 Task: Create a board button that moves all the cards in the list "Progress Report" on board "Trello first" to list "Progress report".
Action: Mouse pressed left at (407, 255)
Screenshot: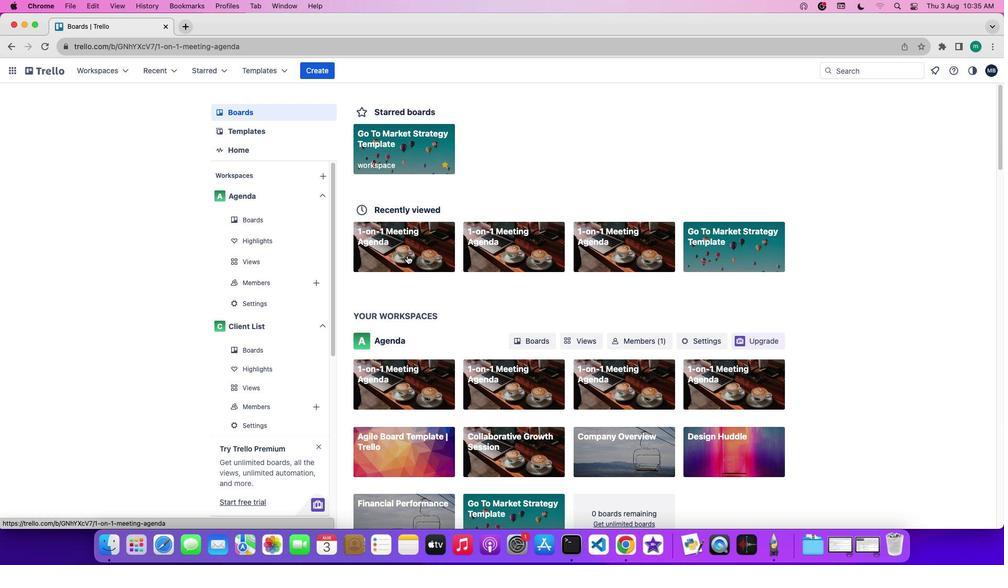 
Action: Mouse pressed left at (407, 255)
Screenshot: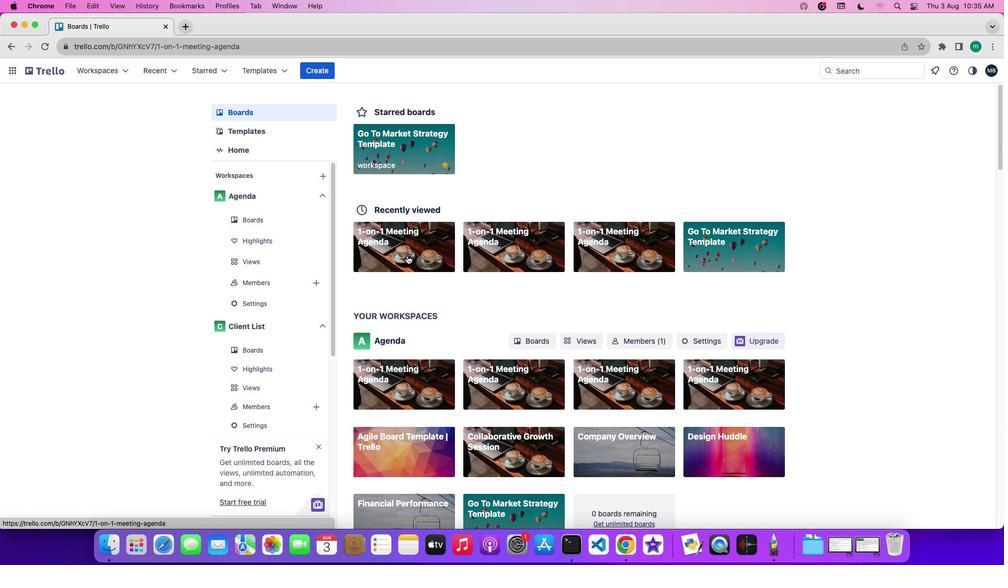 
Action: Mouse moved to (931, 241)
Screenshot: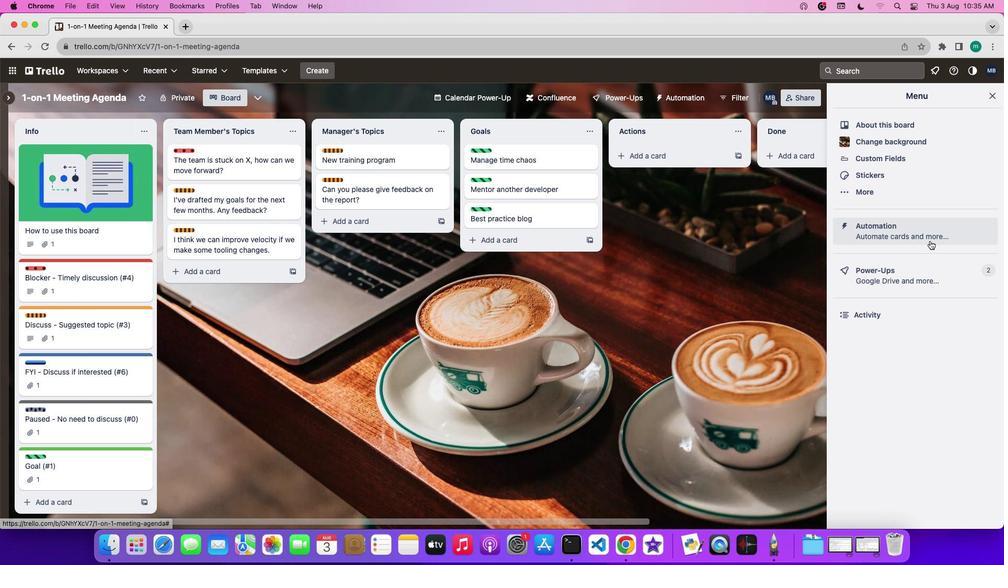 
Action: Mouse pressed left at (931, 241)
Screenshot: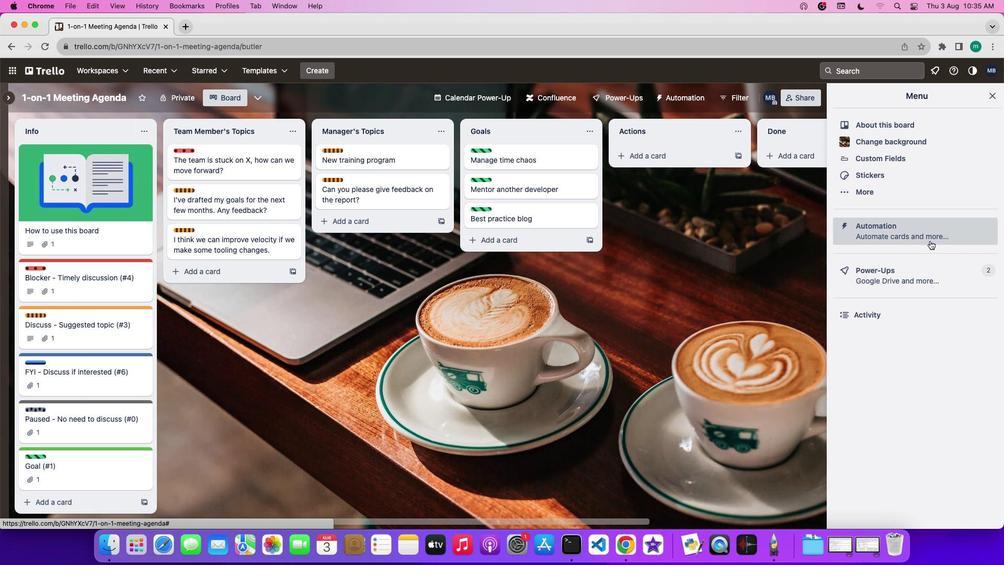 
Action: Mouse moved to (69, 288)
Screenshot: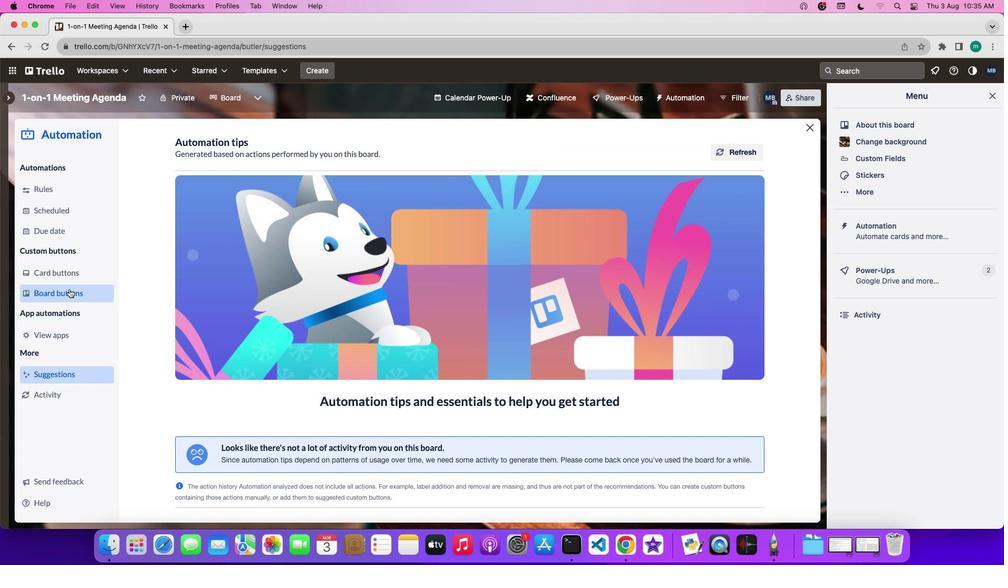 
Action: Mouse pressed left at (69, 288)
Screenshot: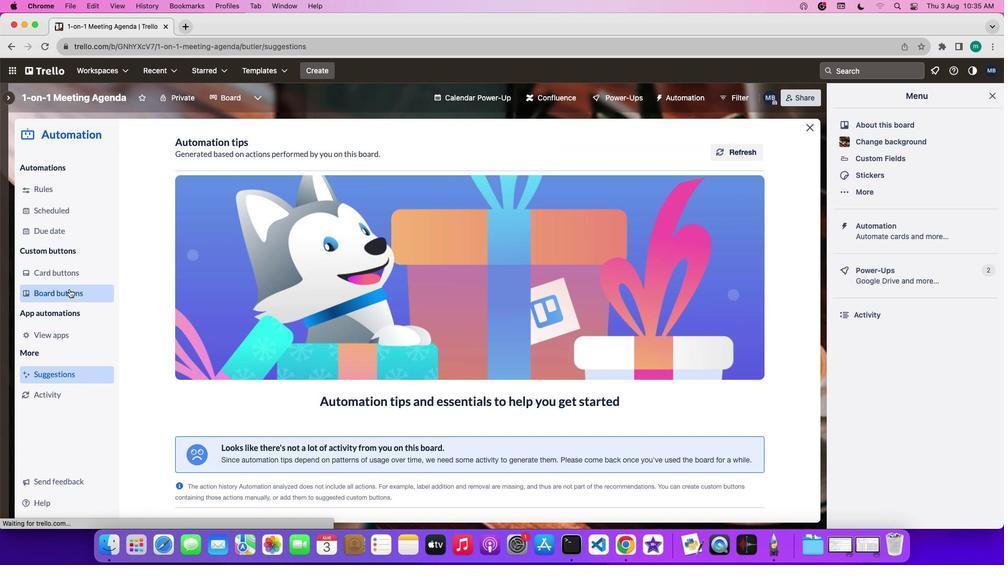 
Action: Mouse moved to (210, 362)
Screenshot: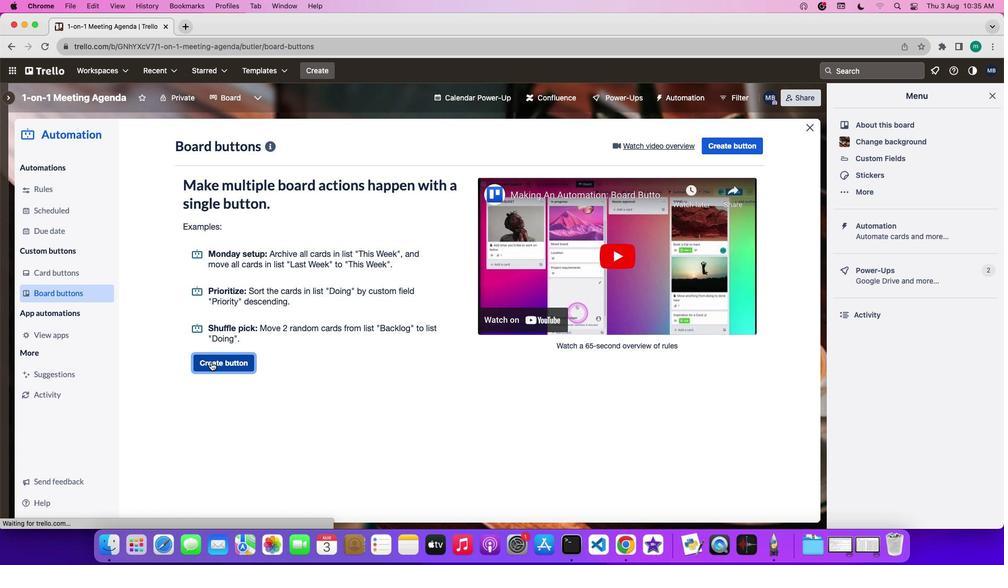 
Action: Mouse pressed left at (210, 362)
Screenshot: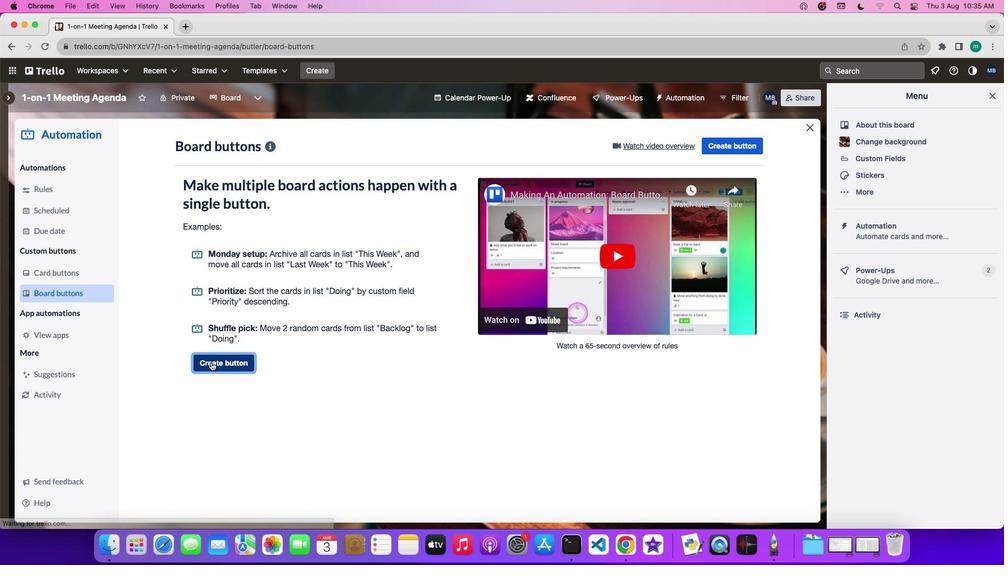 
Action: Mouse moved to (372, 293)
Screenshot: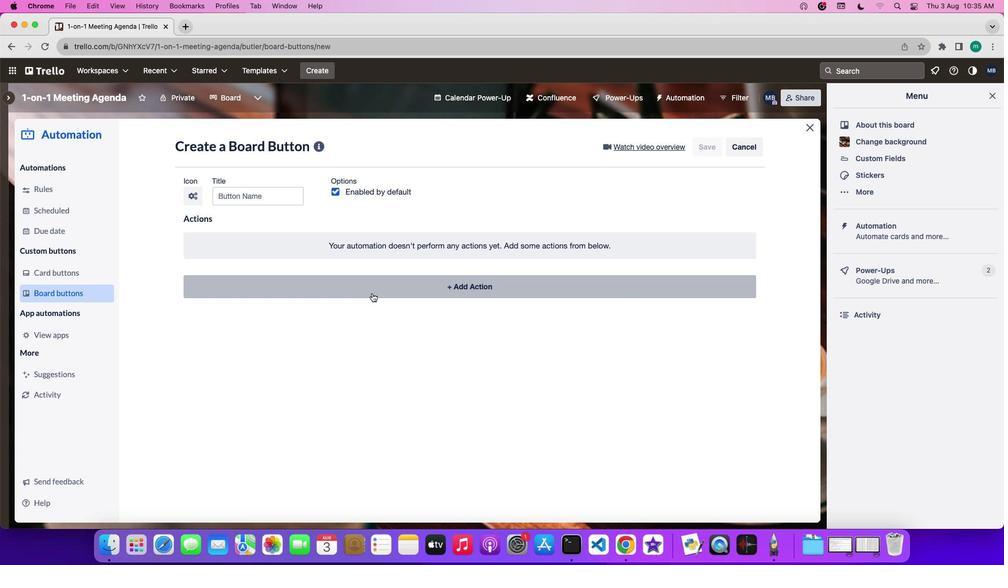 
Action: Mouse pressed left at (372, 293)
Screenshot: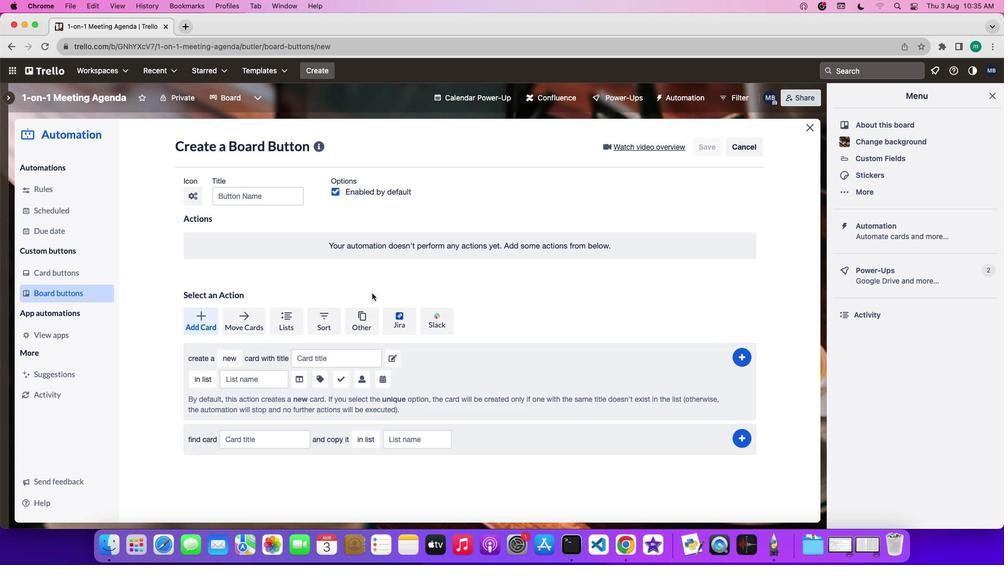 
Action: Mouse moved to (251, 331)
Screenshot: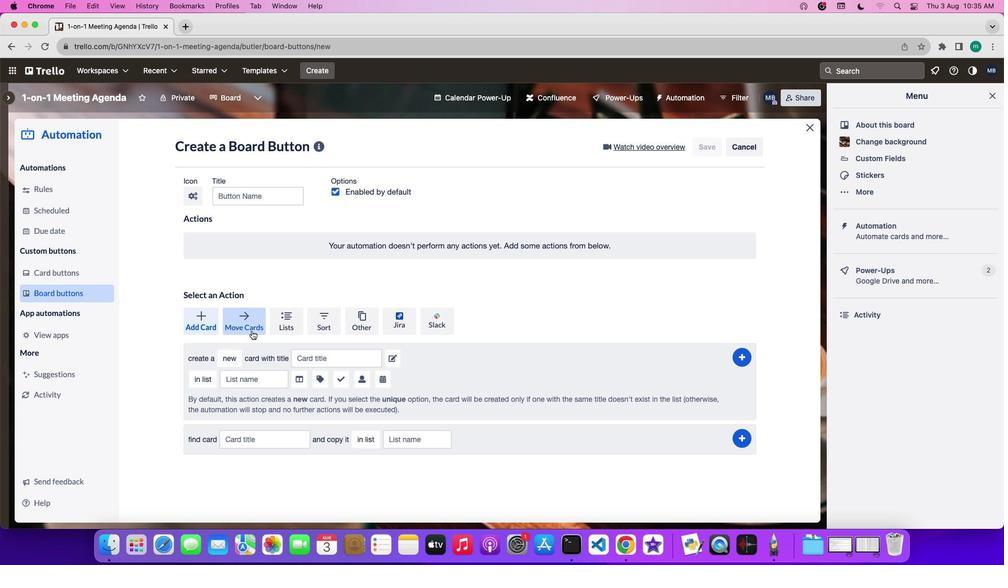 
Action: Mouse pressed left at (251, 331)
Screenshot: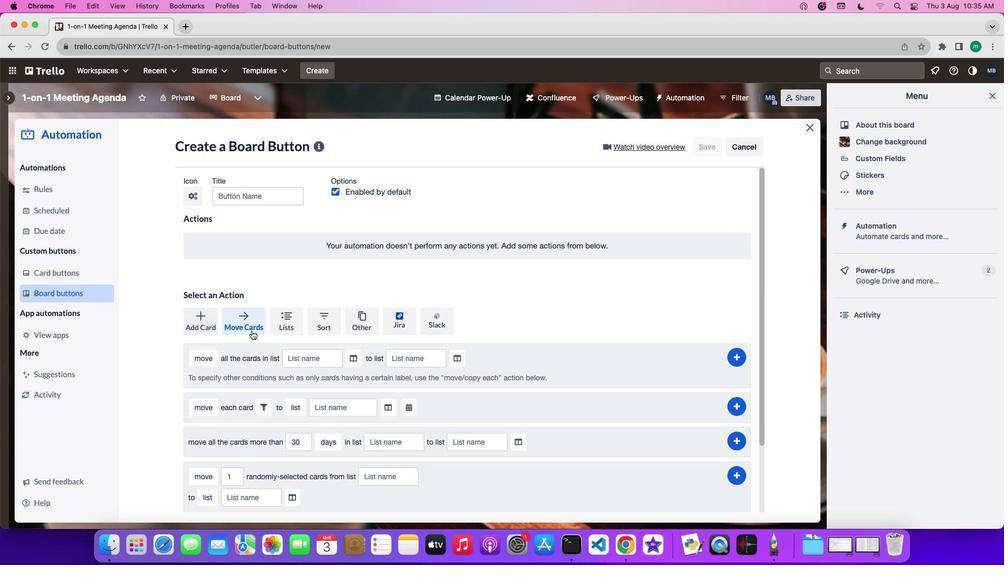 
Action: Mouse moved to (212, 360)
Screenshot: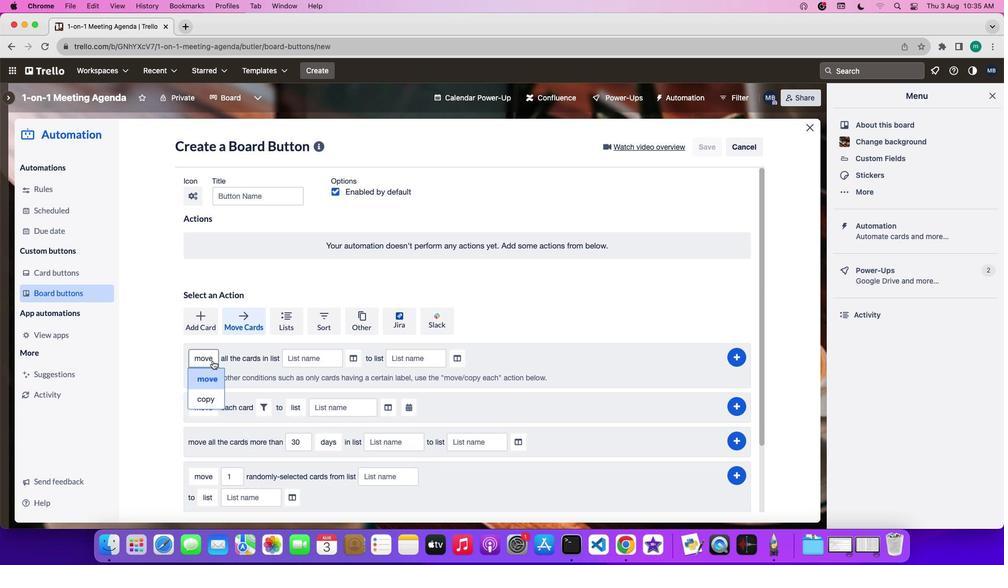 
Action: Mouse pressed left at (212, 360)
Screenshot: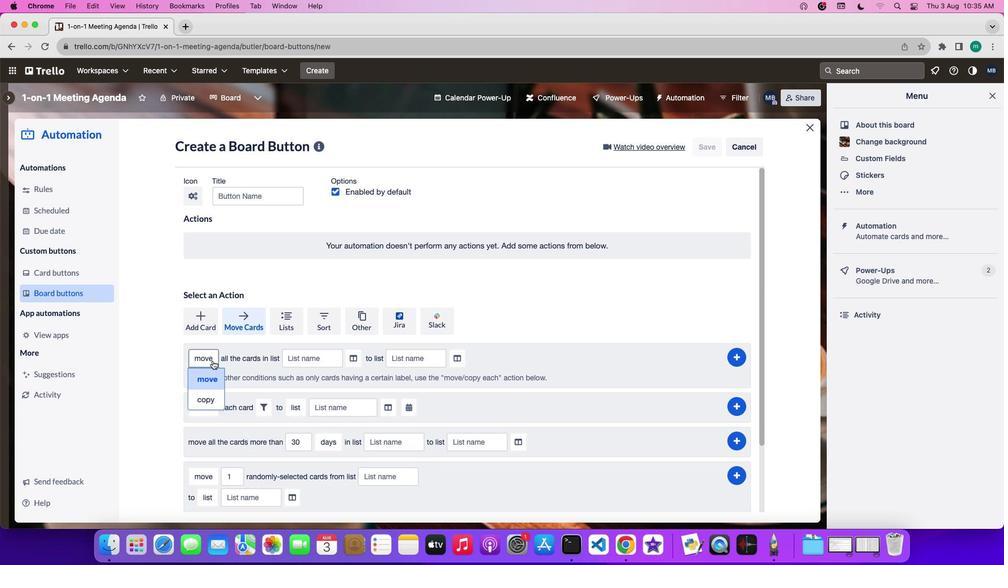 
Action: Mouse moved to (211, 378)
Screenshot: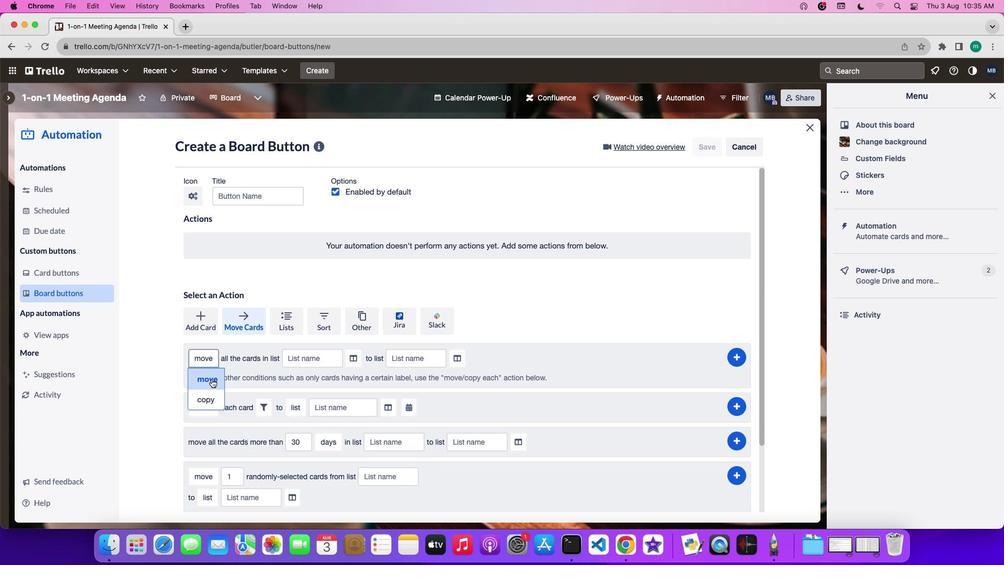 
Action: Mouse pressed left at (211, 378)
Screenshot: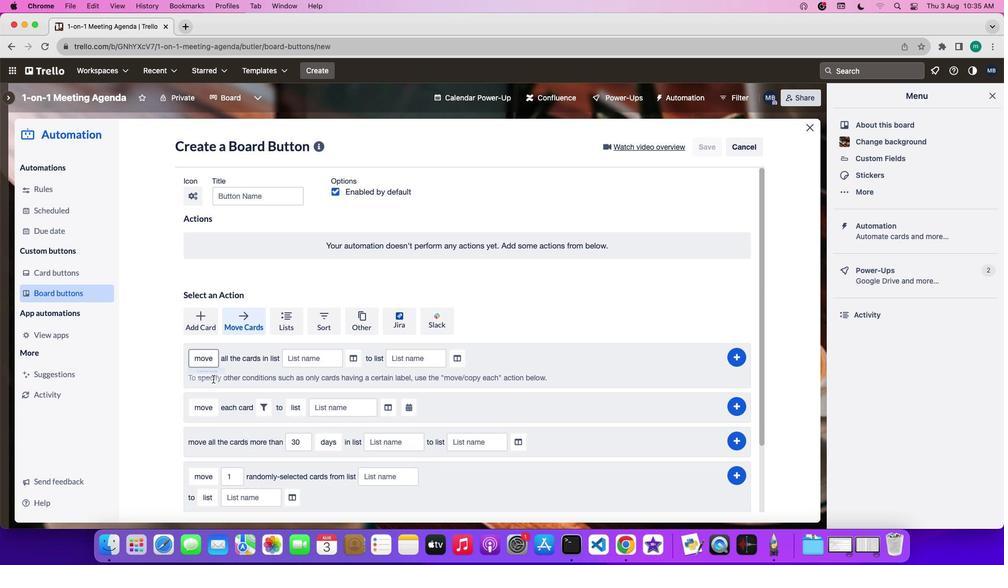 
Action: Mouse moved to (309, 359)
Screenshot: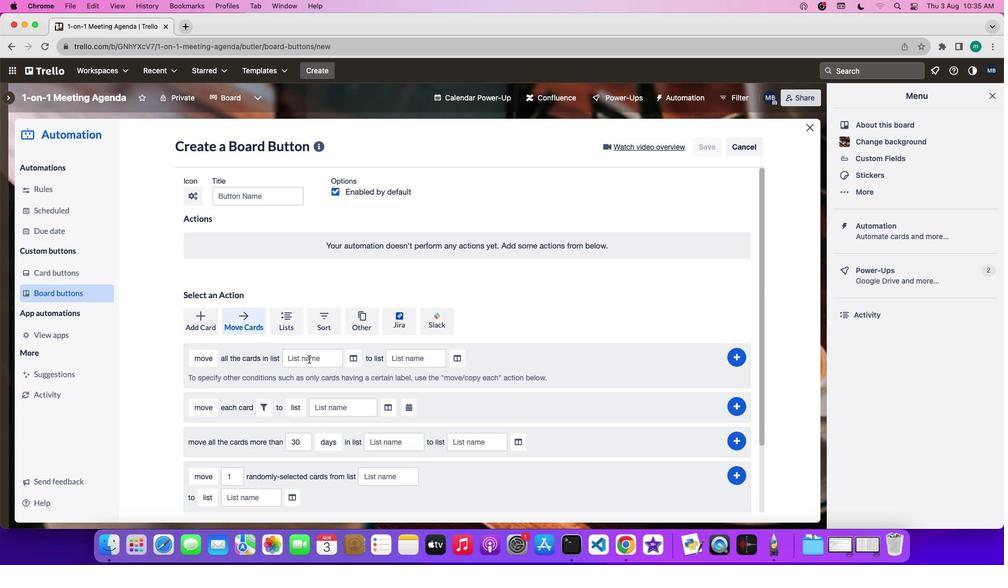 
Action: Mouse pressed left at (309, 359)
Screenshot: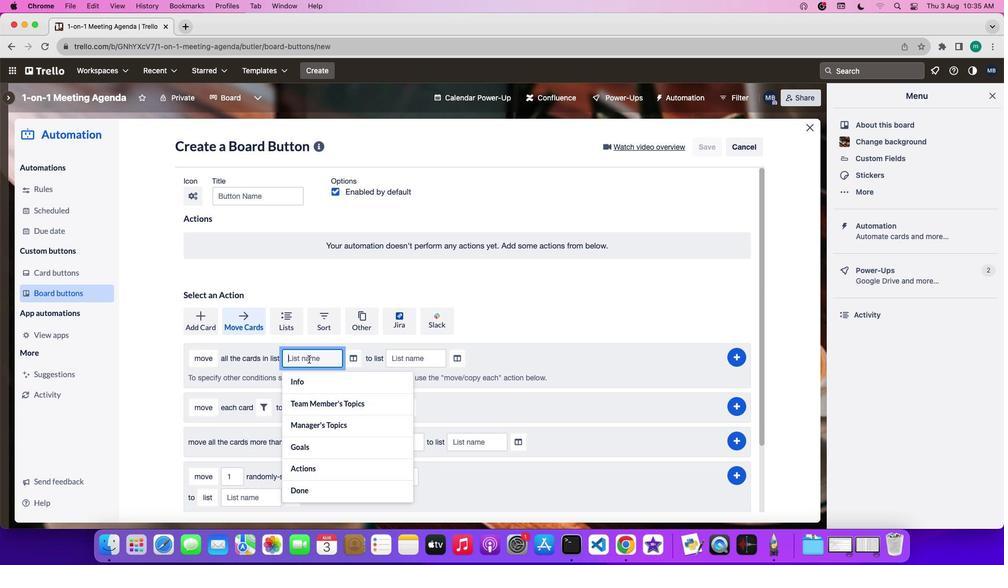 
Action: Key pressed Key.shift'P''r''o''g''r''e''s''s'Key.spaceKey.shift'R''e''p''o''r''t'
Screenshot: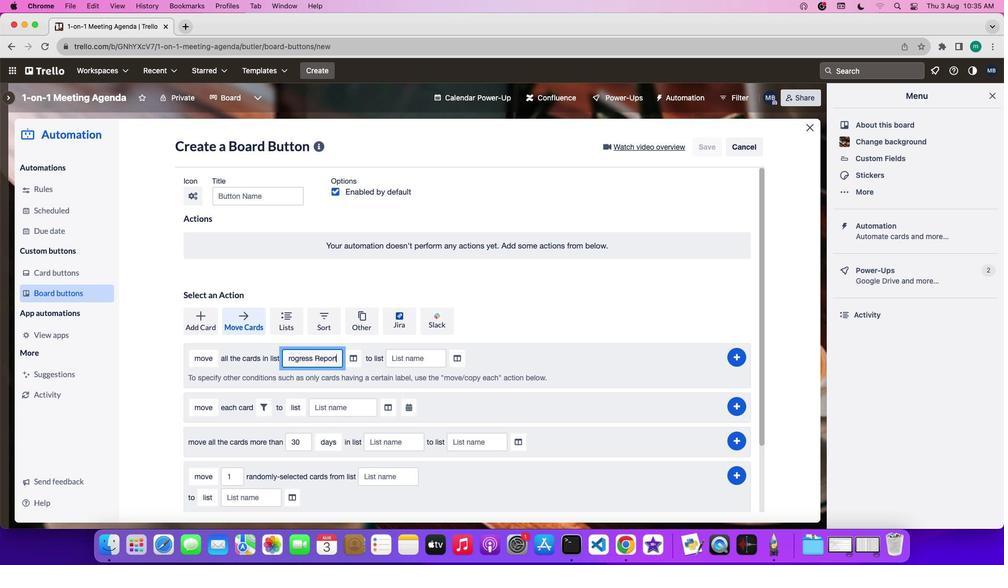 
Action: Mouse moved to (355, 357)
Screenshot: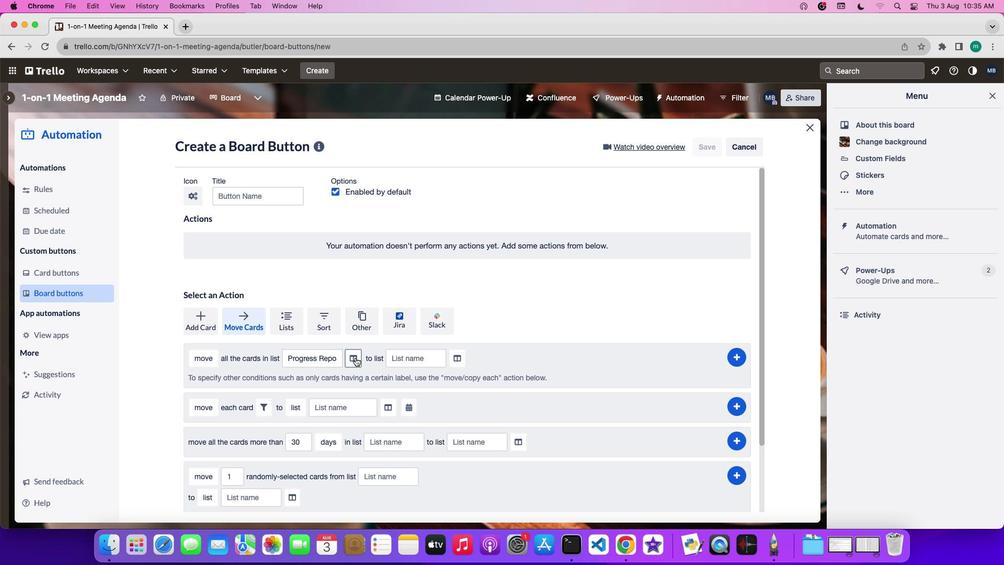 
Action: Mouse pressed left at (355, 357)
Screenshot: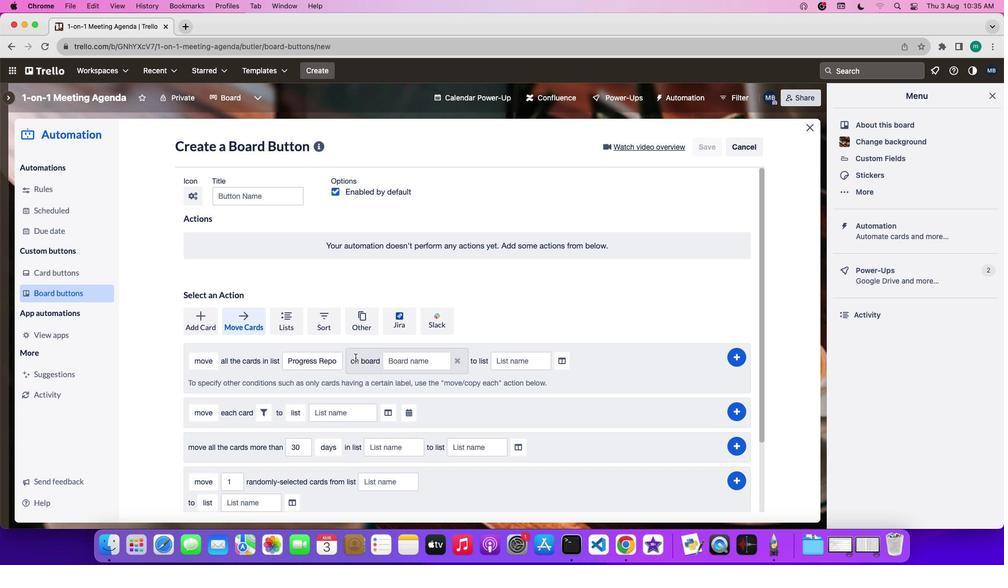 
Action: Mouse moved to (411, 368)
Screenshot: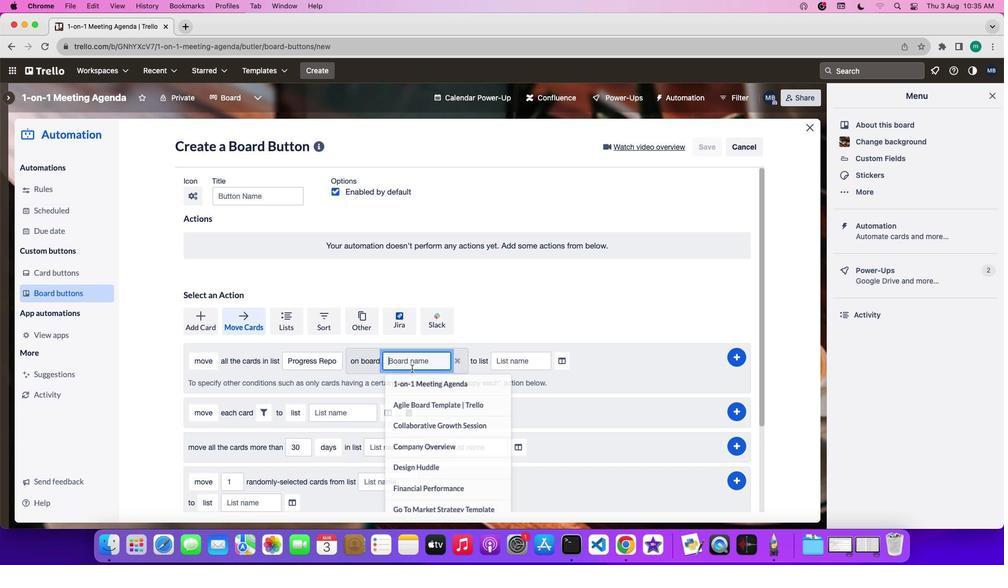 
Action: Mouse pressed left at (411, 368)
Screenshot: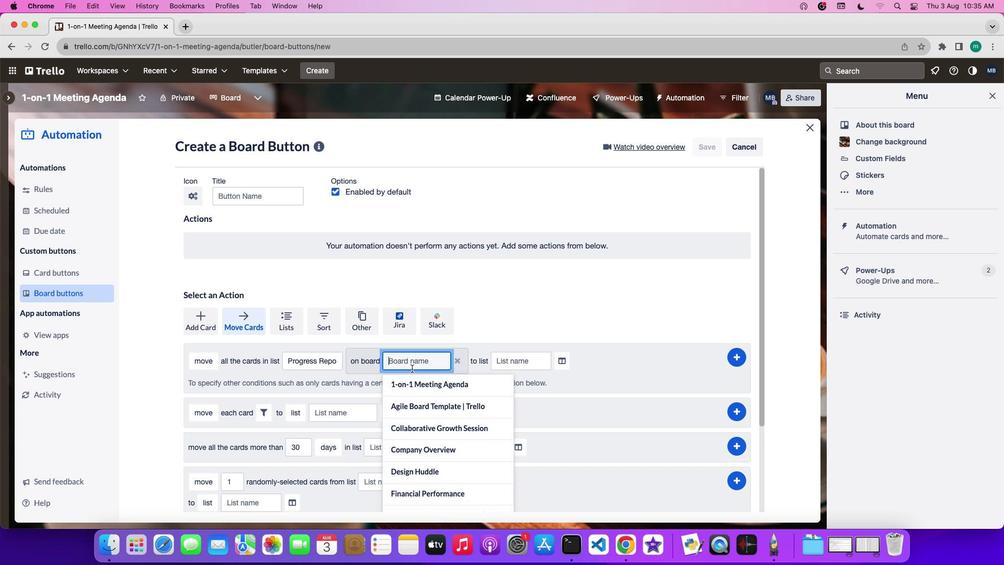 
Action: Key pressed Key.shift'T''r''e''l''l''o'Key.space'f''i''r''s''t'
Screenshot: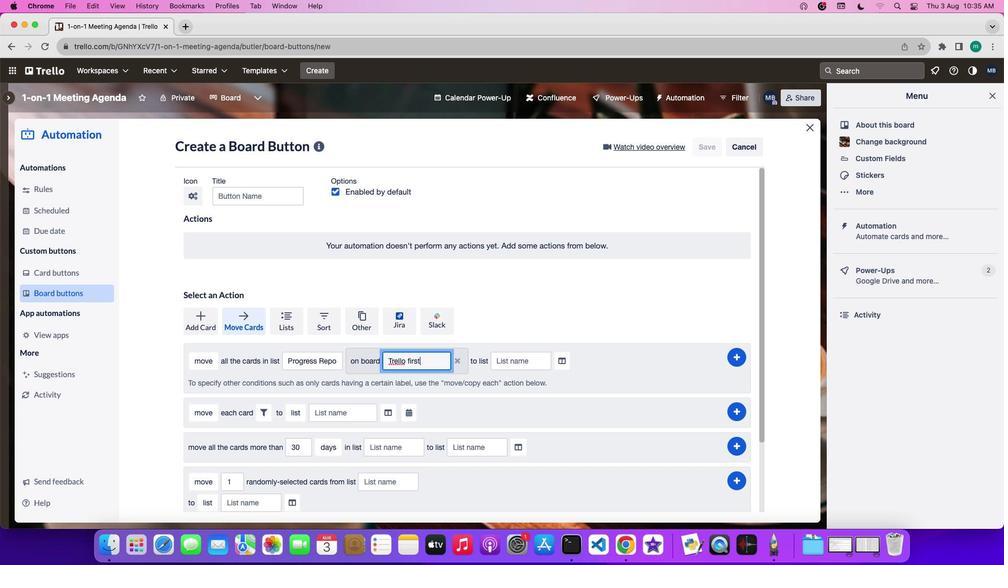
Action: Mouse moved to (511, 358)
Screenshot: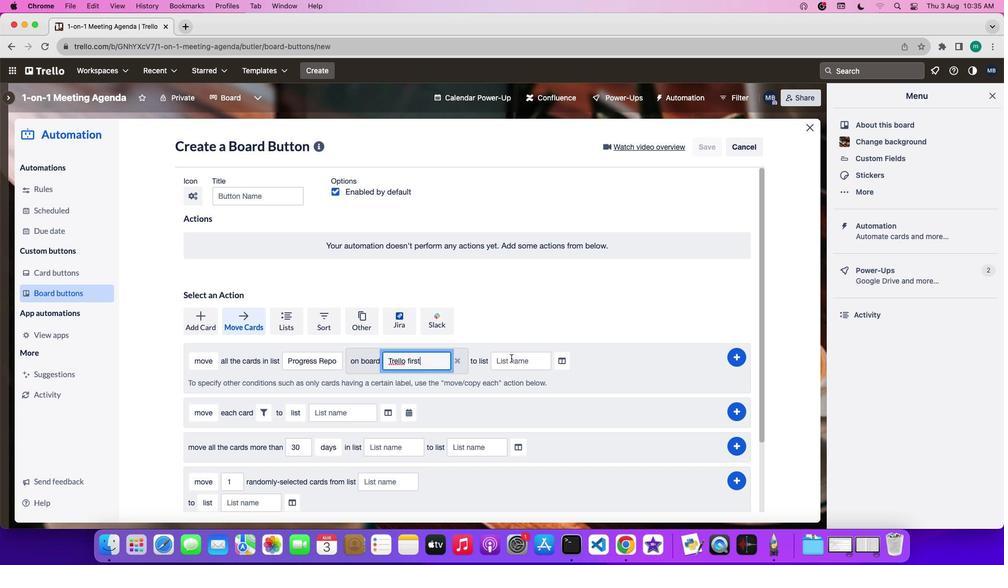 
Action: Mouse pressed left at (511, 358)
Screenshot: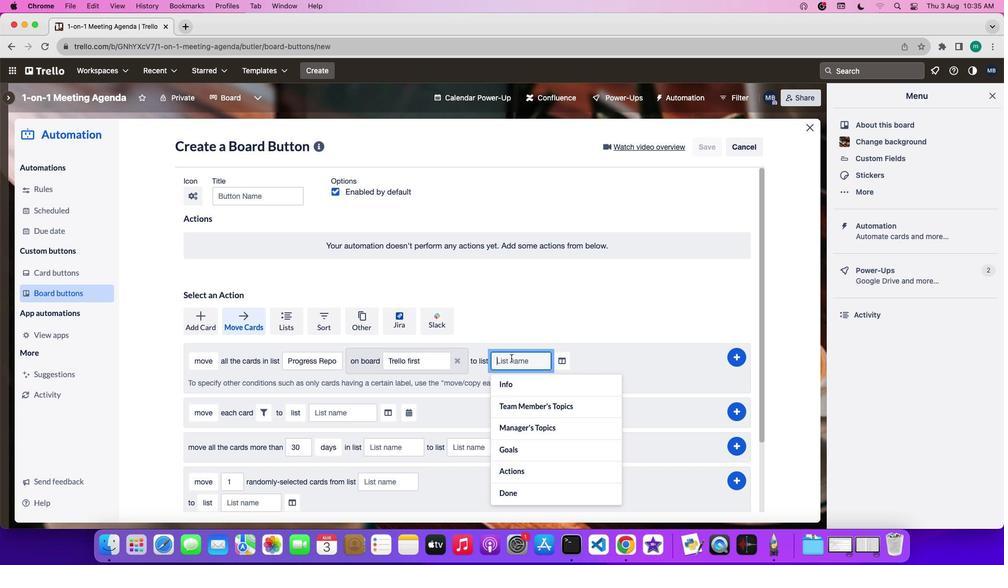 
Action: Key pressed Key.shift'P''r''o''g''r''e''s''s'Key.space'r''e''p''o''r''t'
Screenshot: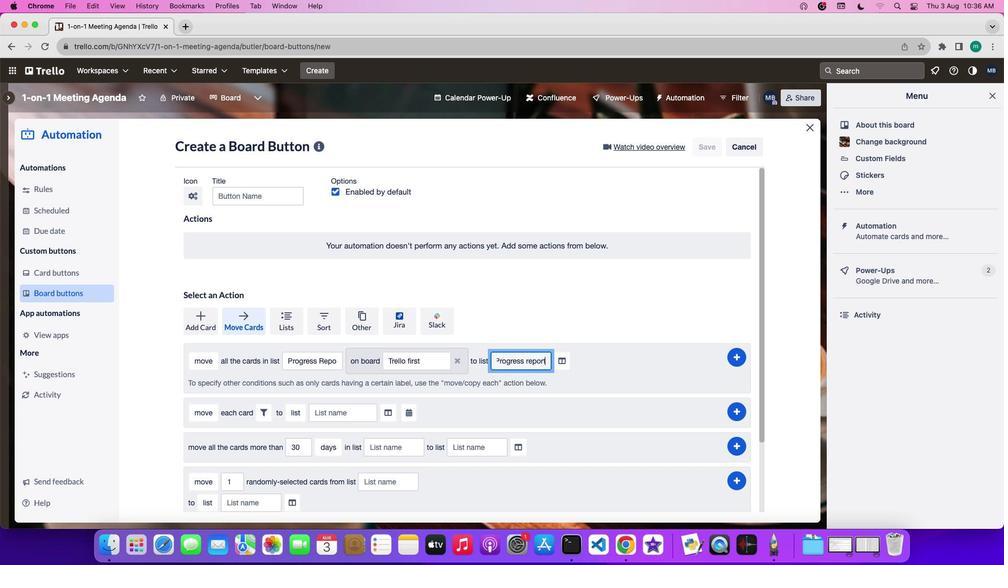 
Action: Mouse moved to (738, 353)
Screenshot: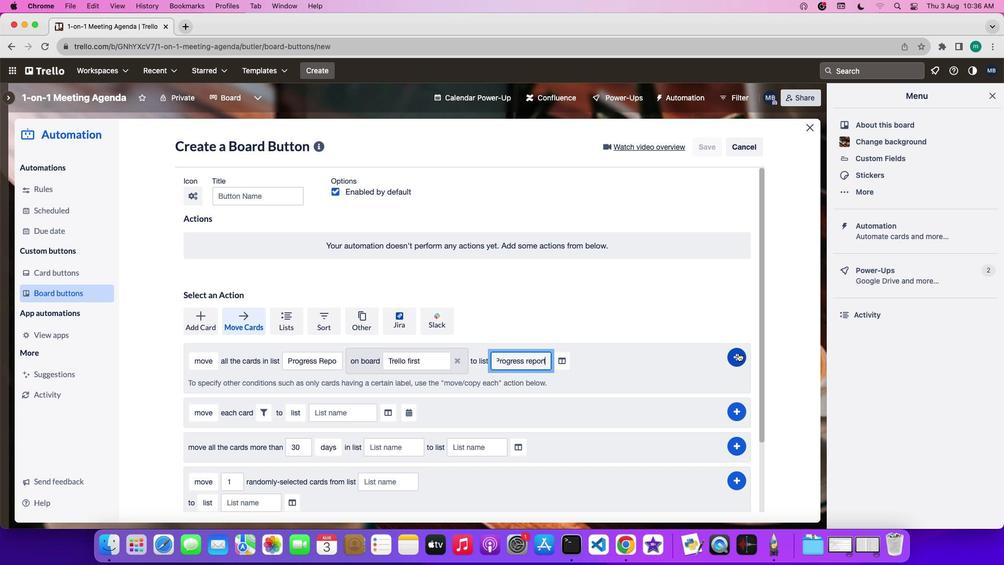 
Action: Mouse pressed left at (738, 353)
Screenshot: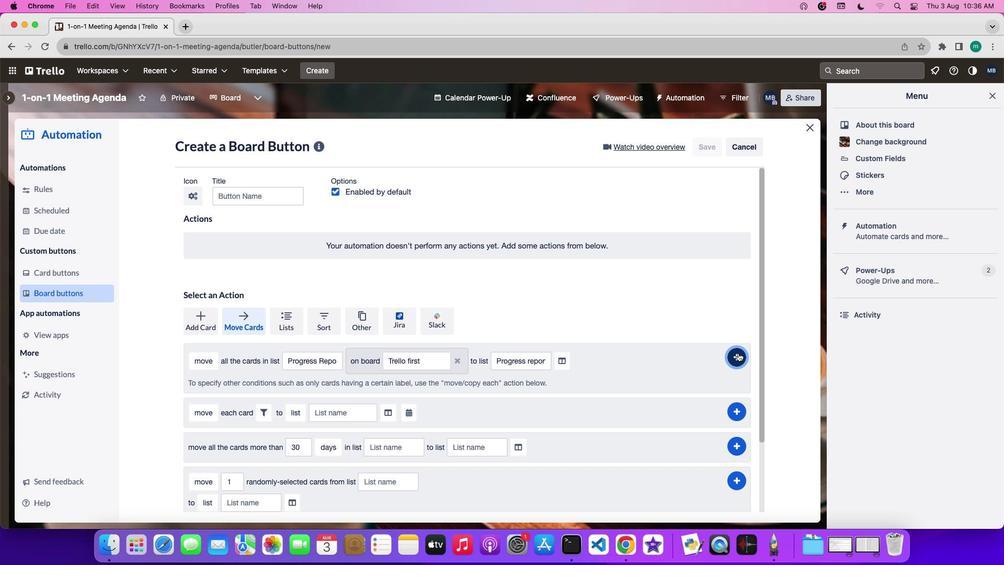 
